 Task: Add to scrum project XpressTech a team member softage.2@softage.net.
Action: Mouse moved to (286, 188)
Screenshot: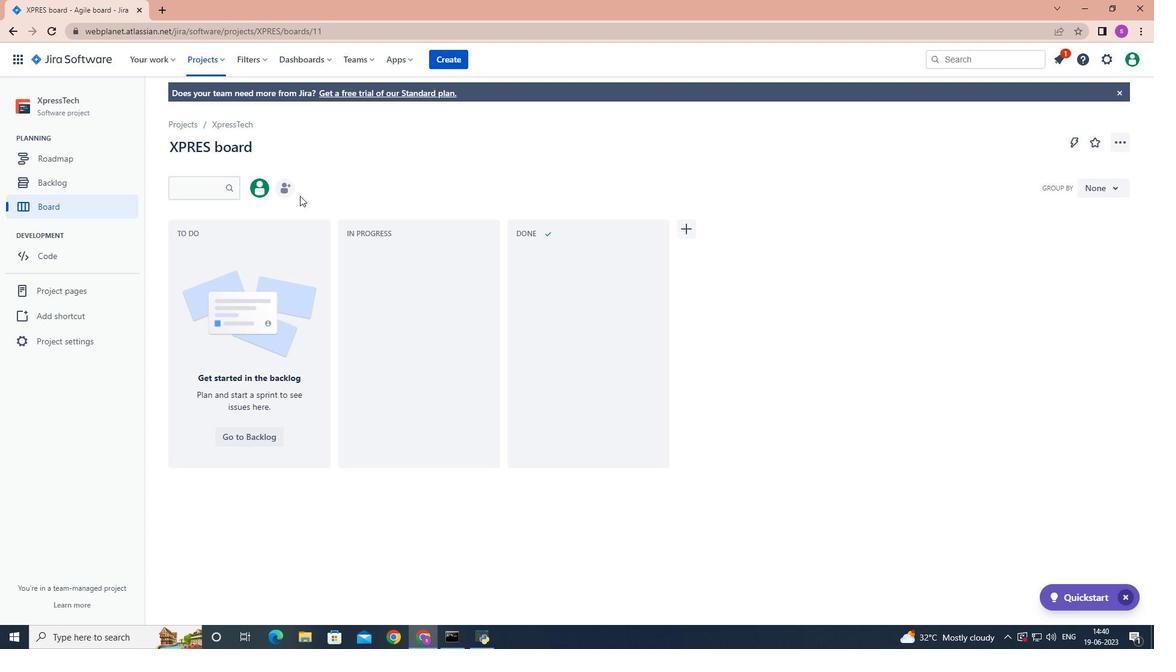 
Action: Mouse pressed left at (286, 188)
Screenshot: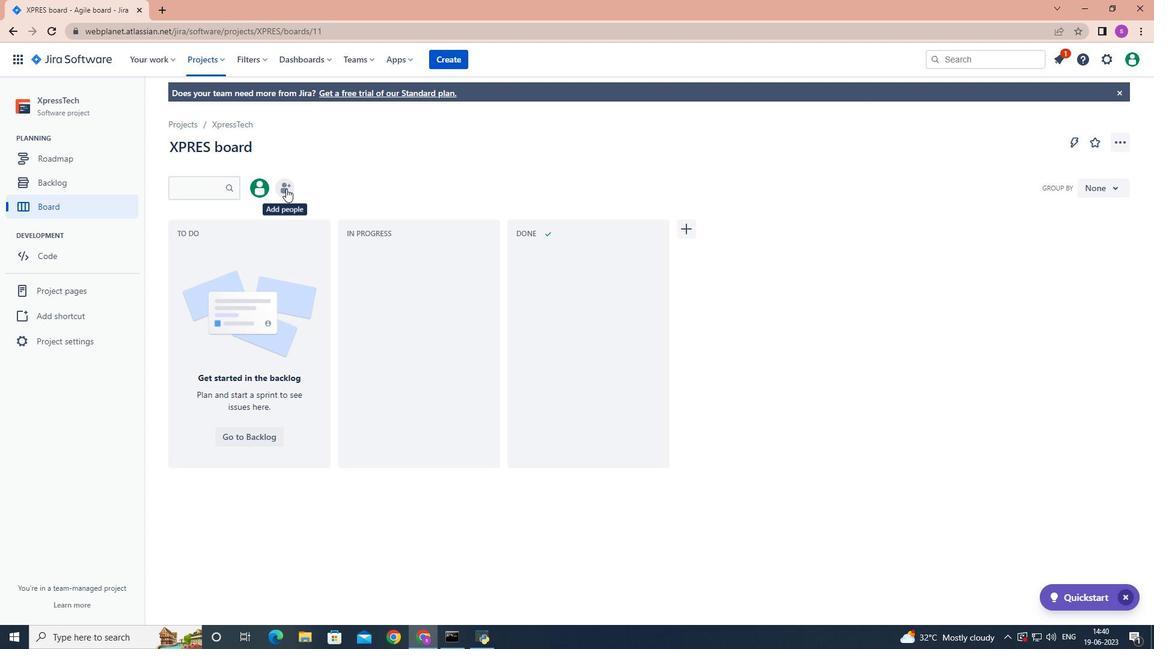 
Action: Mouse moved to (286, 188)
Screenshot: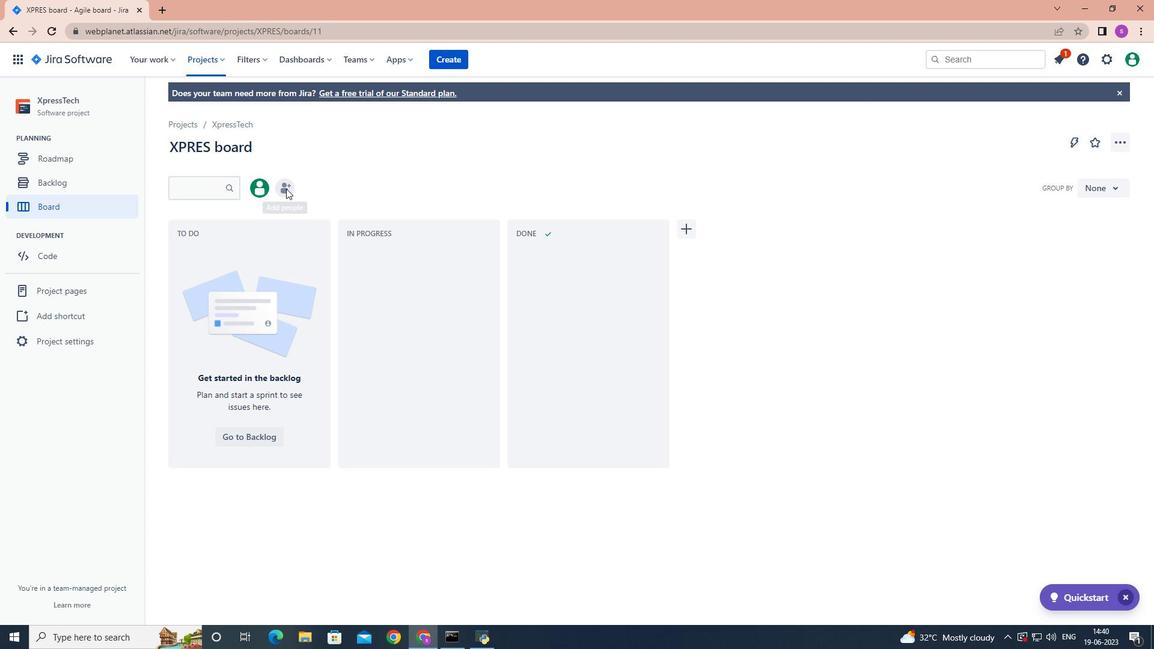 
Action: Key pressed softage.2
Screenshot: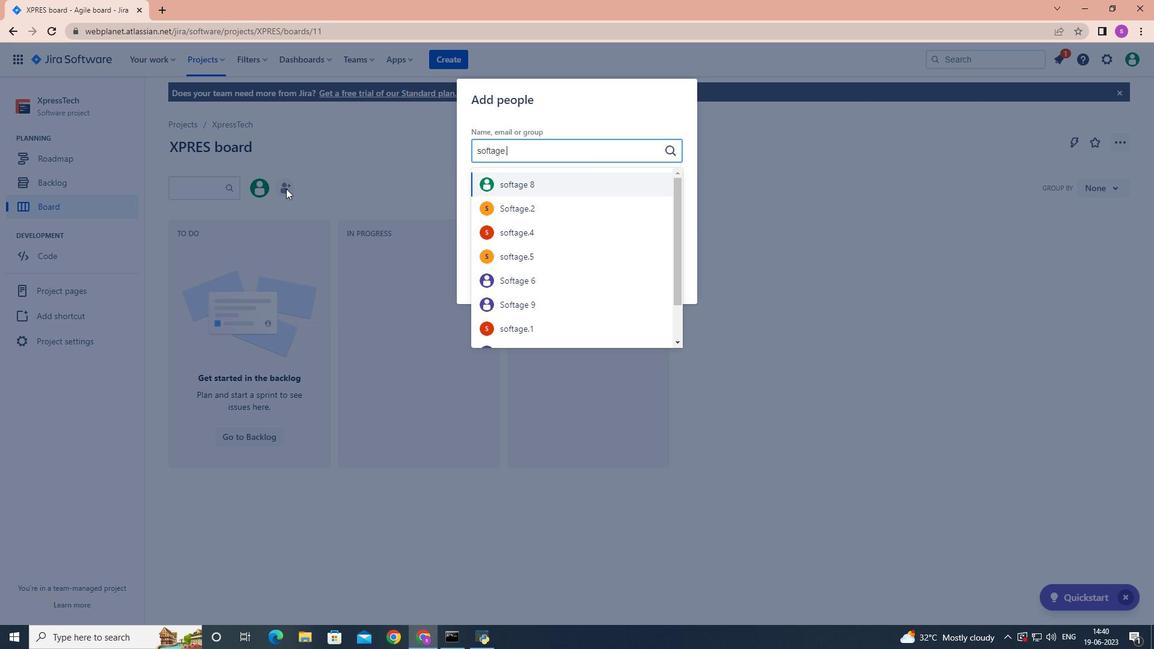 
Action: Mouse moved to (579, 182)
Screenshot: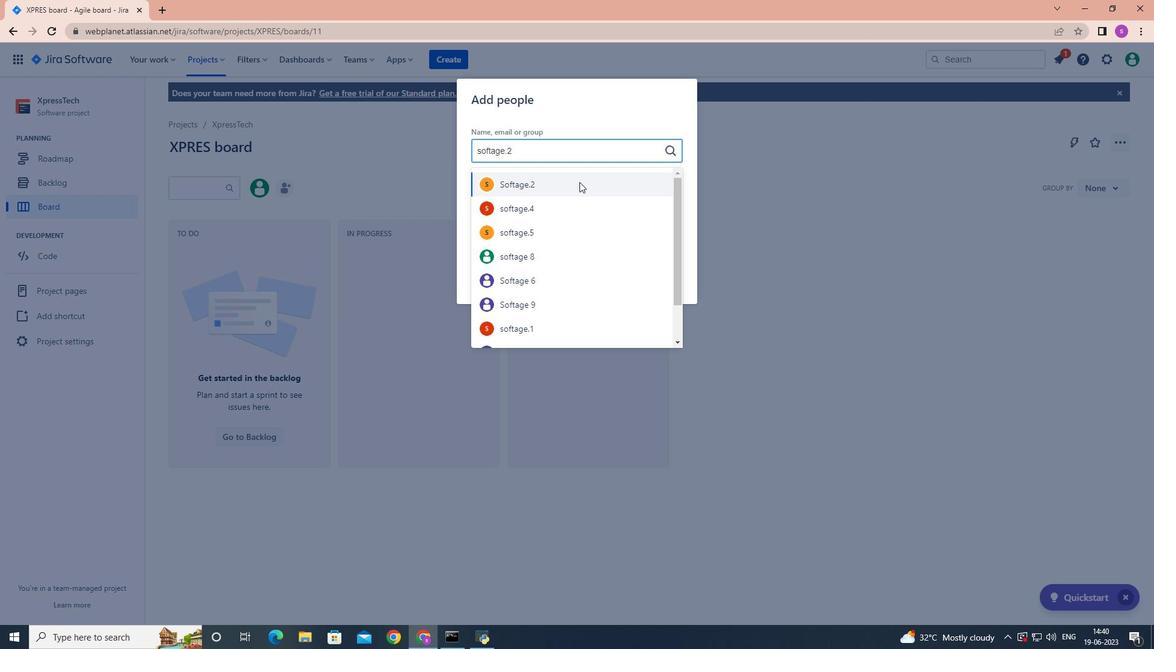 
Action: Mouse pressed left at (579, 182)
Screenshot: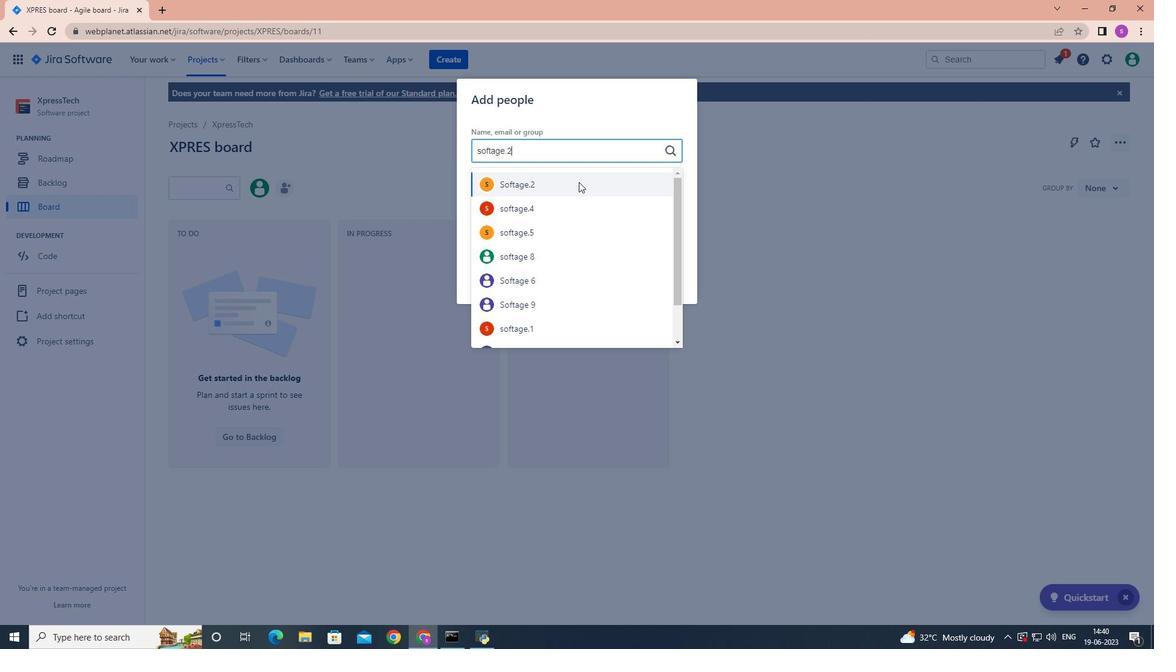 
Action: Mouse moved to (668, 279)
Screenshot: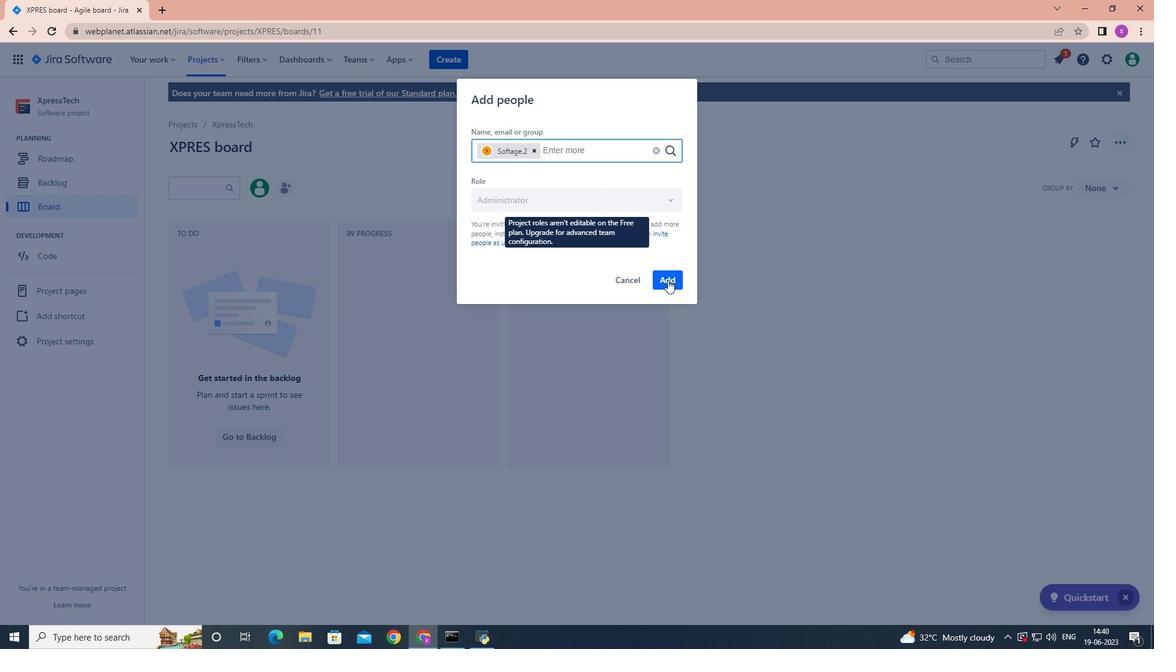 
Action: Mouse pressed left at (668, 279)
Screenshot: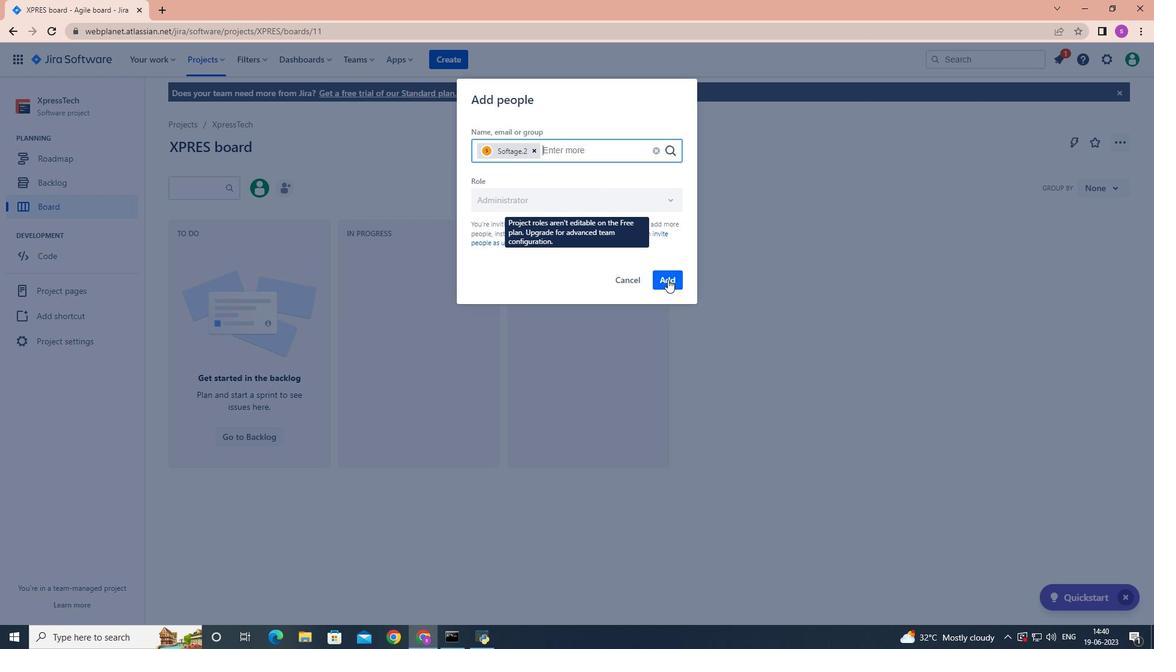 
